 Task: Toggle the diff ignore metadata in the notebook.
Action: Mouse moved to (13, 502)
Screenshot: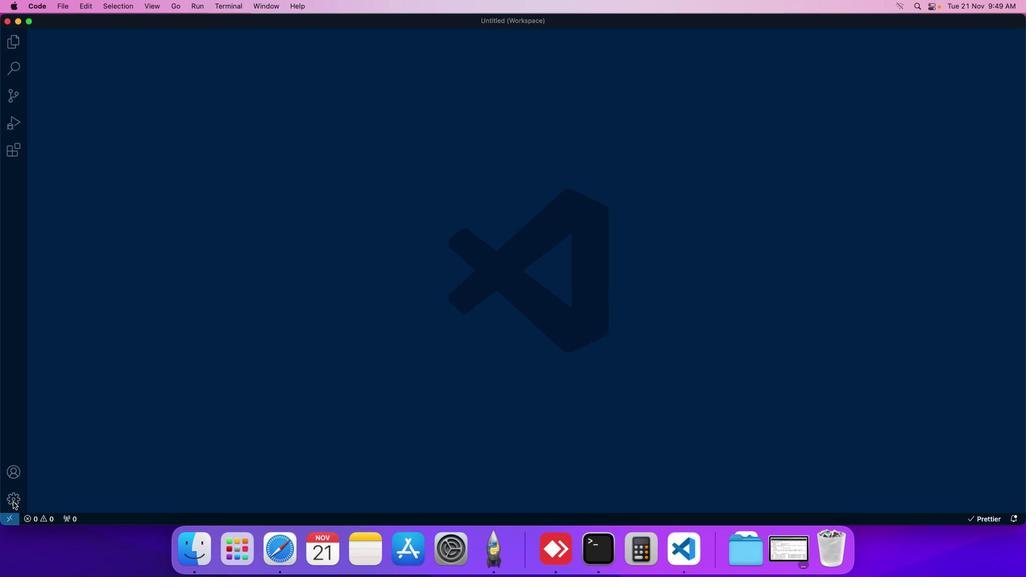 
Action: Mouse pressed left at (13, 502)
Screenshot: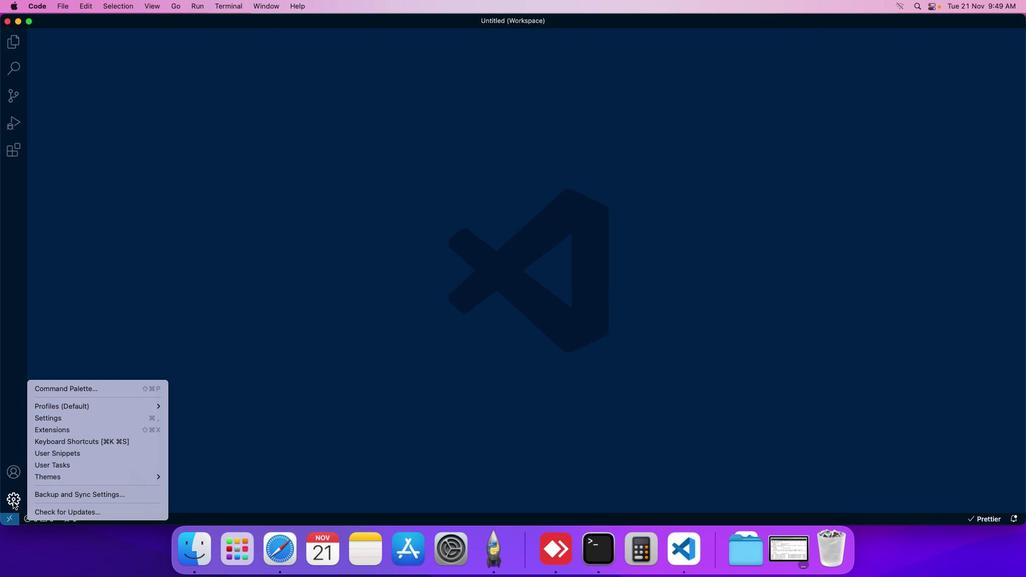 
Action: Mouse moved to (51, 420)
Screenshot: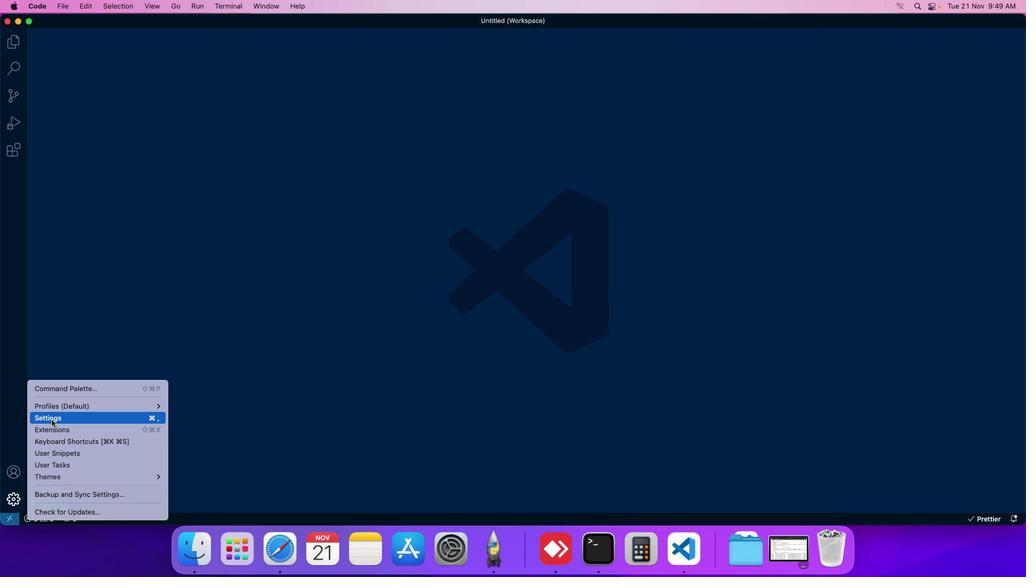 
Action: Mouse pressed left at (51, 420)
Screenshot: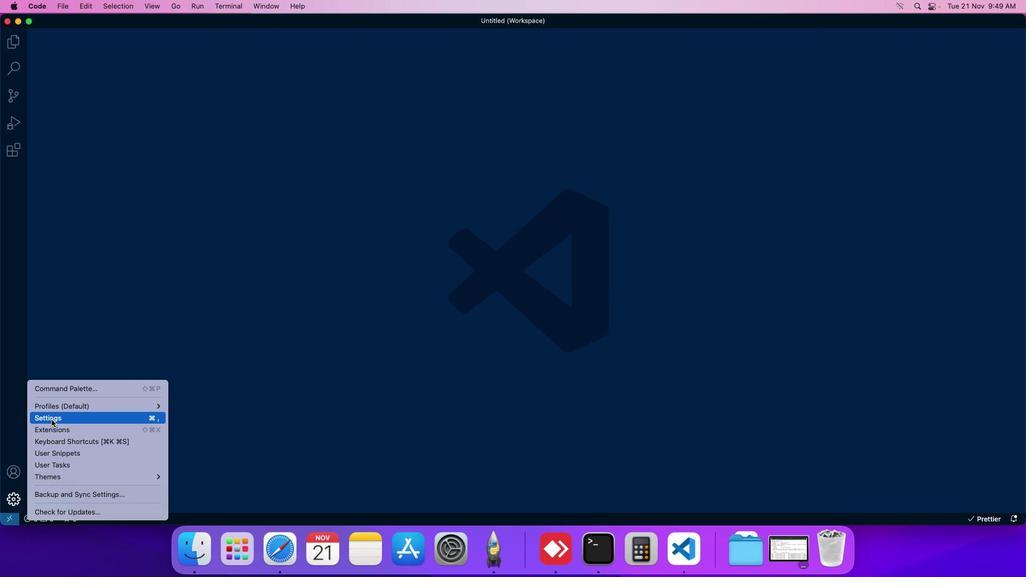 
Action: Mouse moved to (252, 89)
Screenshot: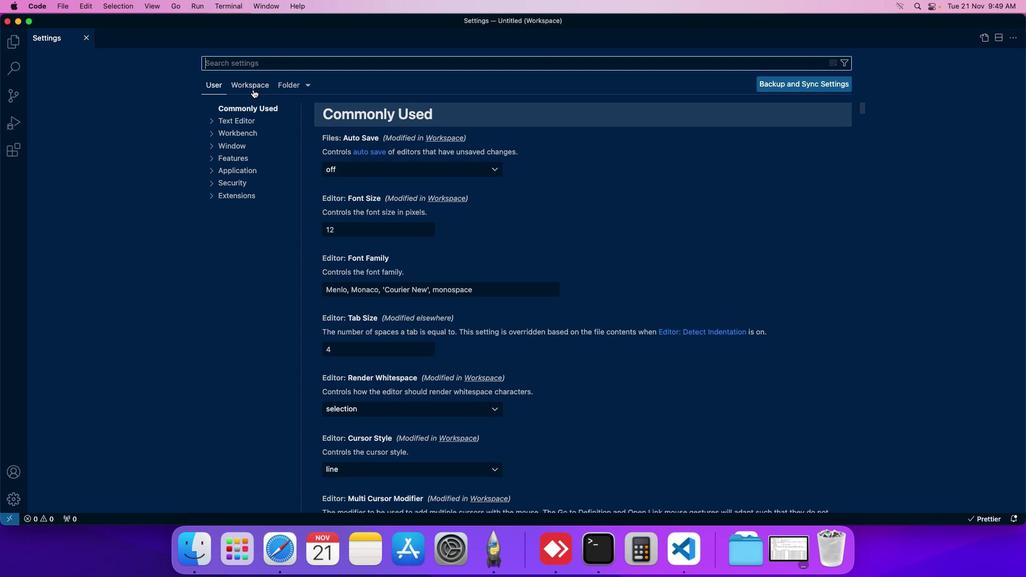
Action: Mouse pressed left at (252, 89)
Screenshot: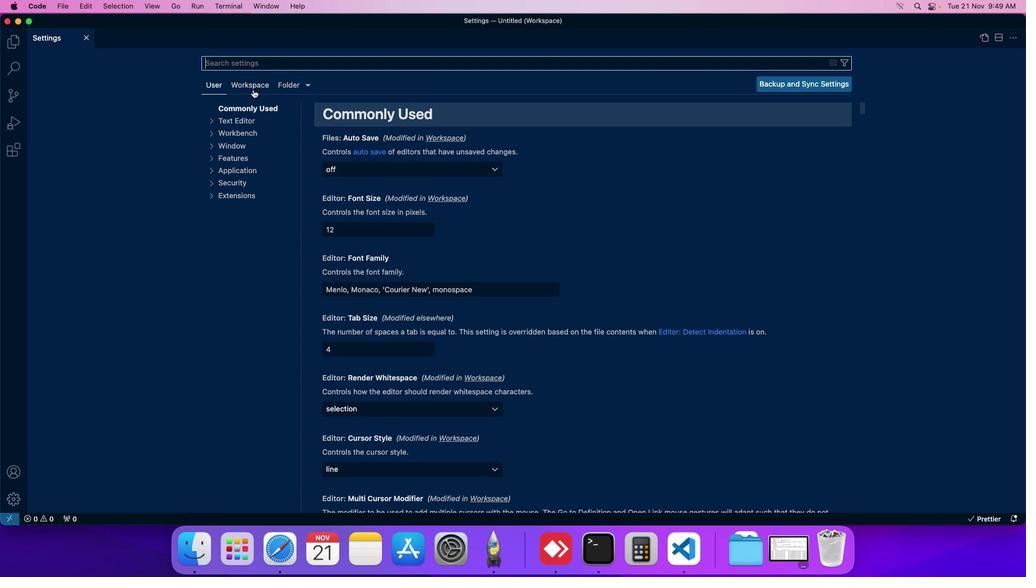 
Action: Mouse moved to (250, 157)
Screenshot: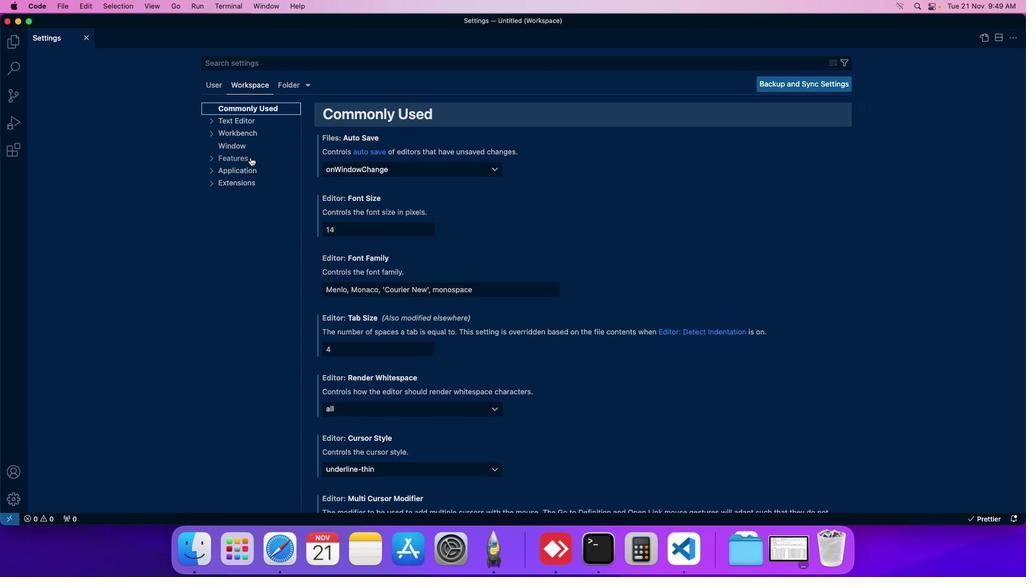 
Action: Mouse pressed left at (250, 157)
Screenshot: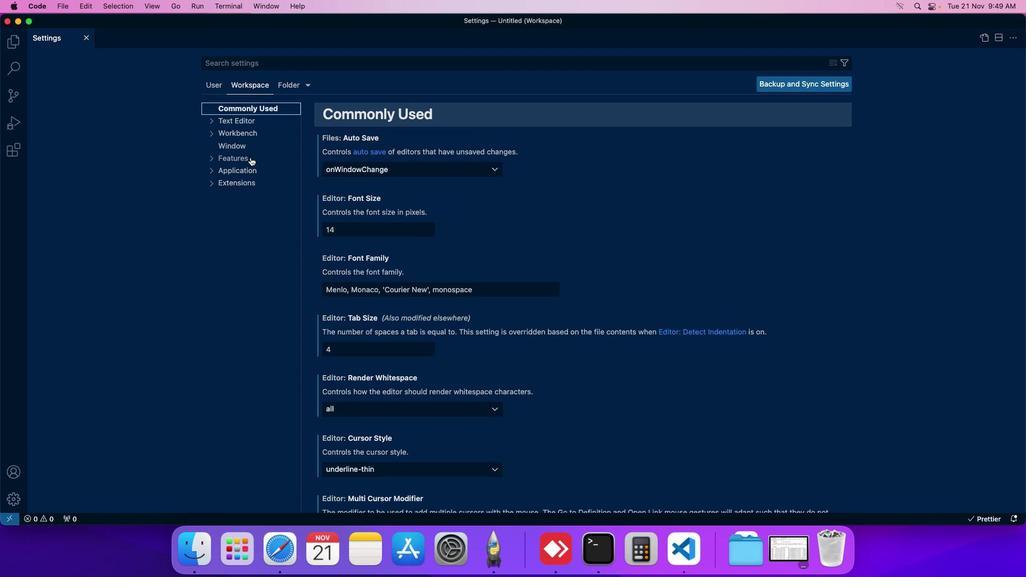 
Action: Mouse moved to (243, 344)
Screenshot: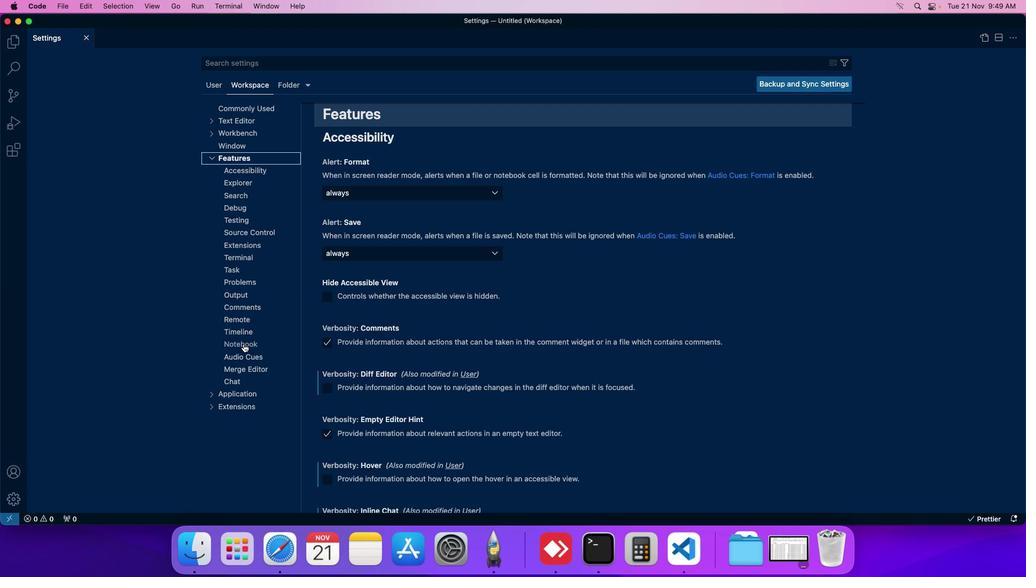 
Action: Mouse pressed left at (243, 344)
Screenshot: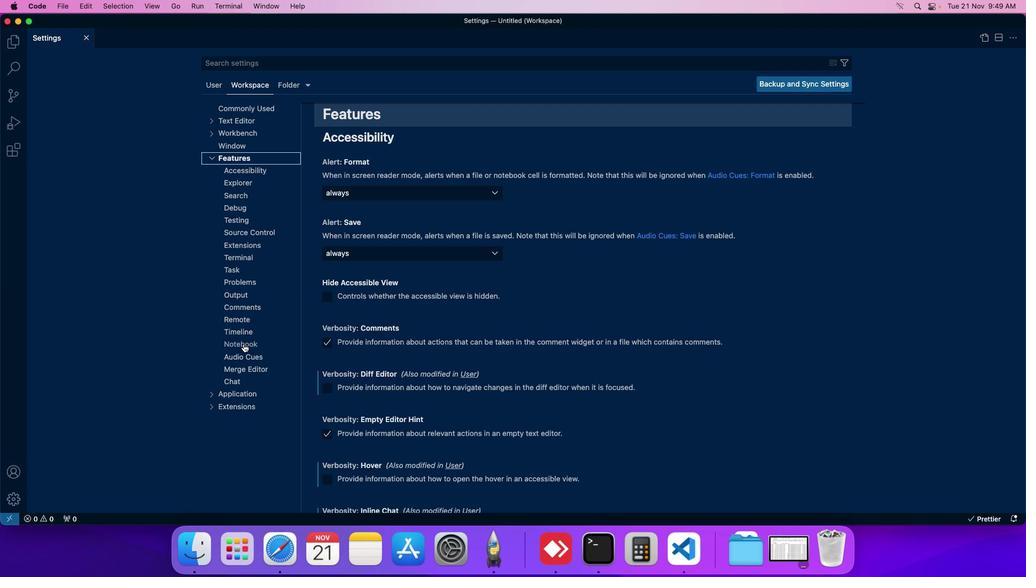
Action: Mouse moved to (363, 335)
Screenshot: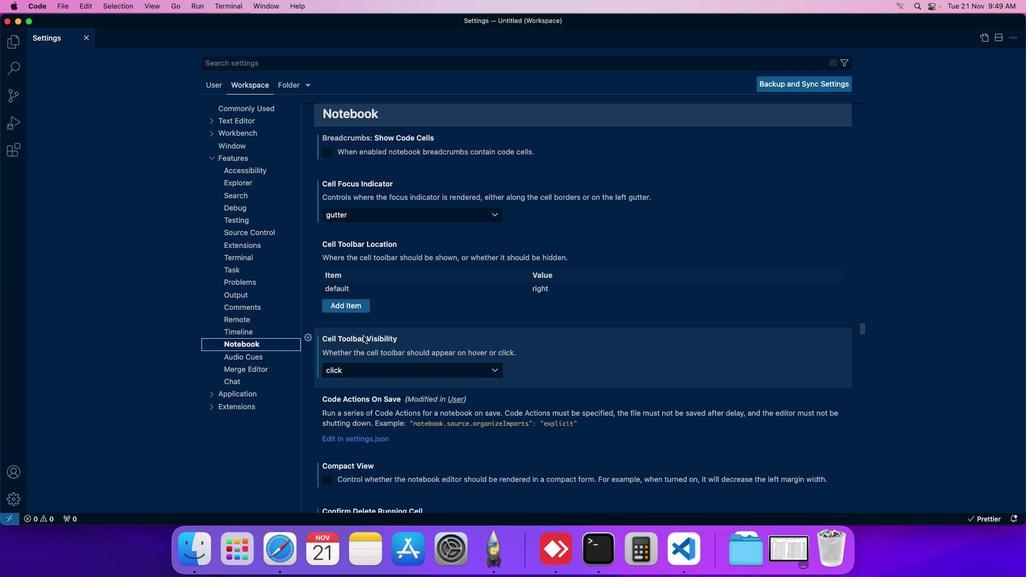
Action: Mouse scrolled (363, 335) with delta (0, 0)
Screenshot: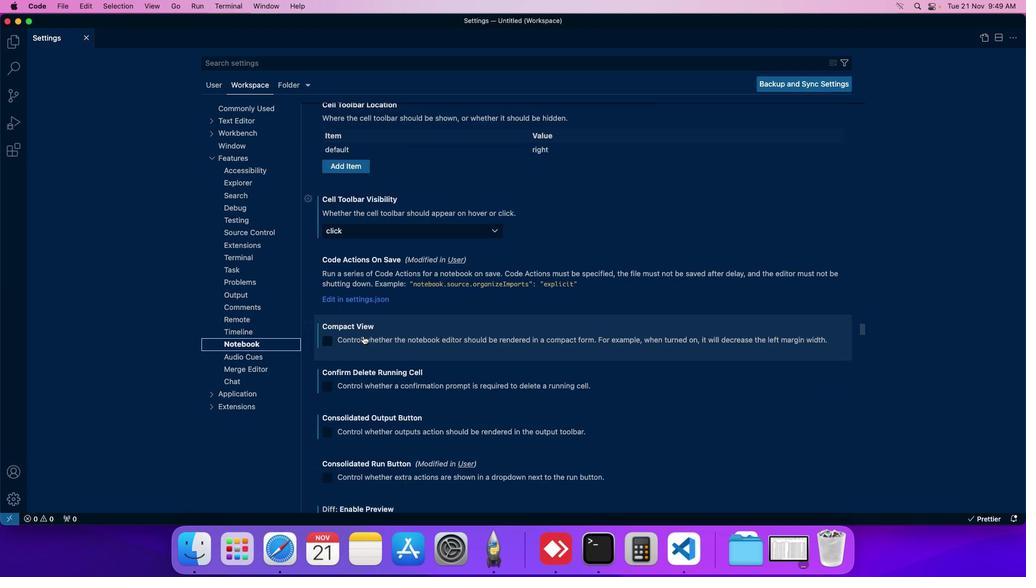 
Action: Mouse scrolled (363, 335) with delta (0, 0)
Screenshot: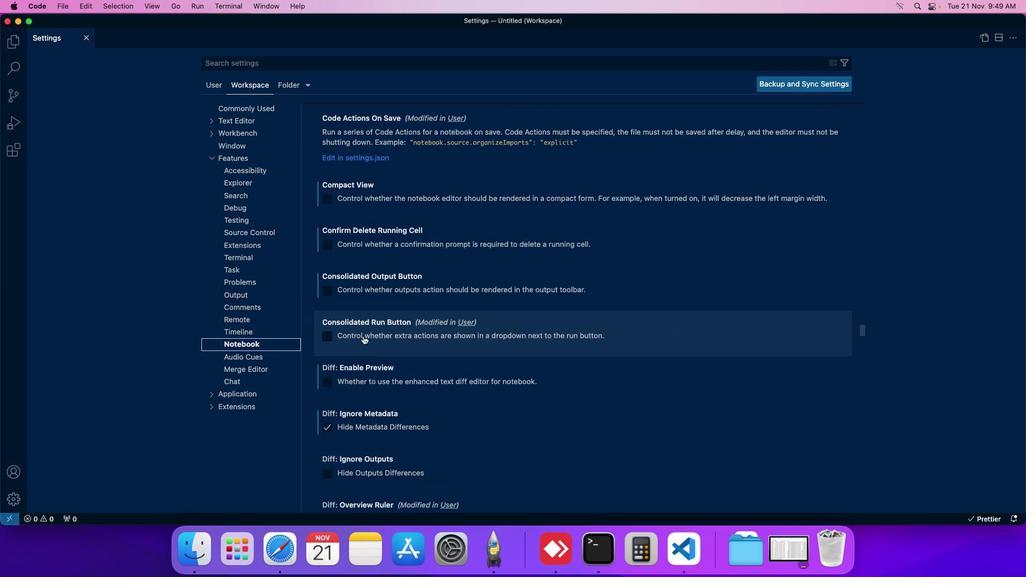 
Action: Mouse scrolled (363, 335) with delta (0, 0)
Screenshot: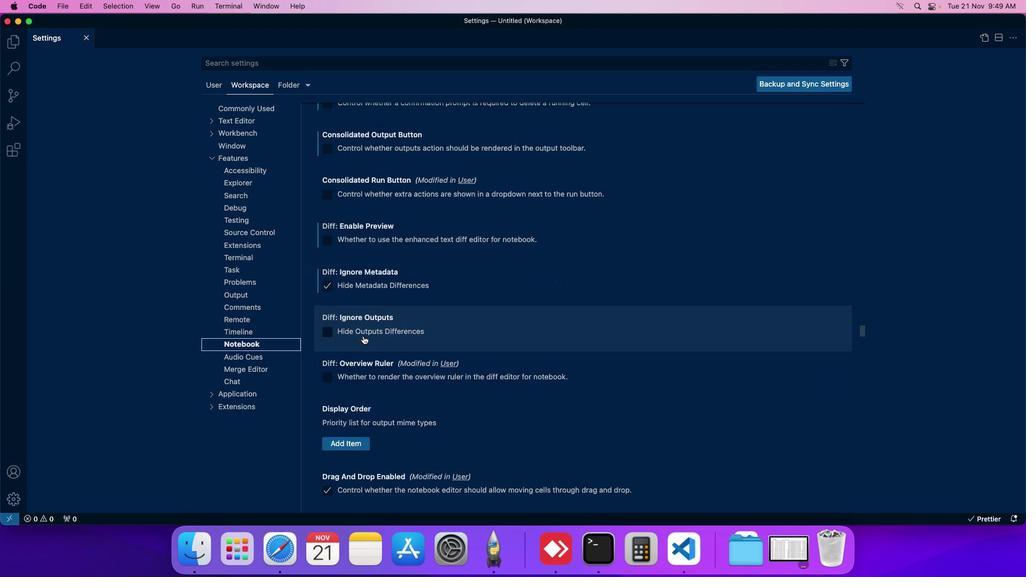 
Action: Mouse moved to (327, 288)
Screenshot: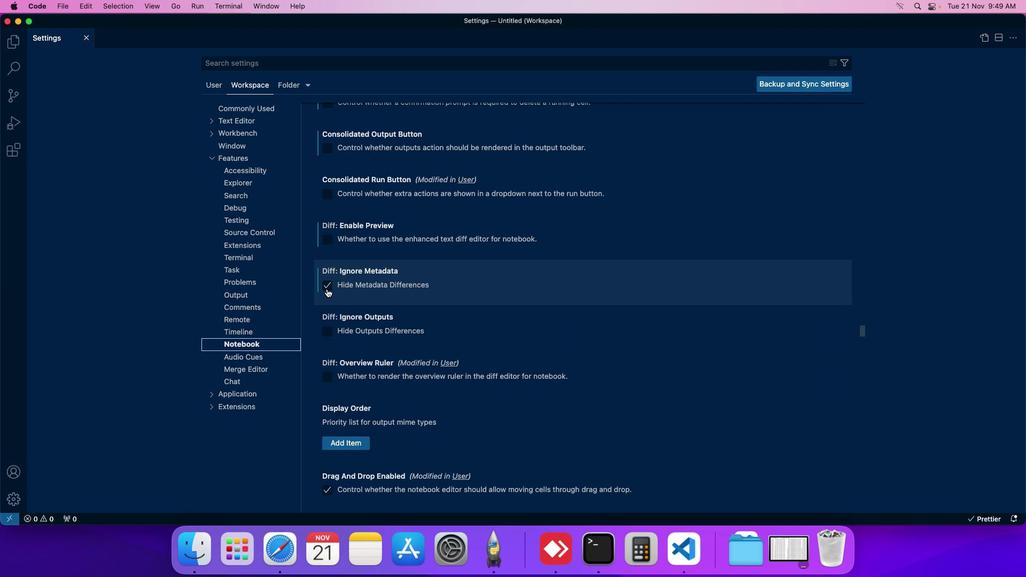 
Action: Mouse pressed left at (327, 288)
Screenshot: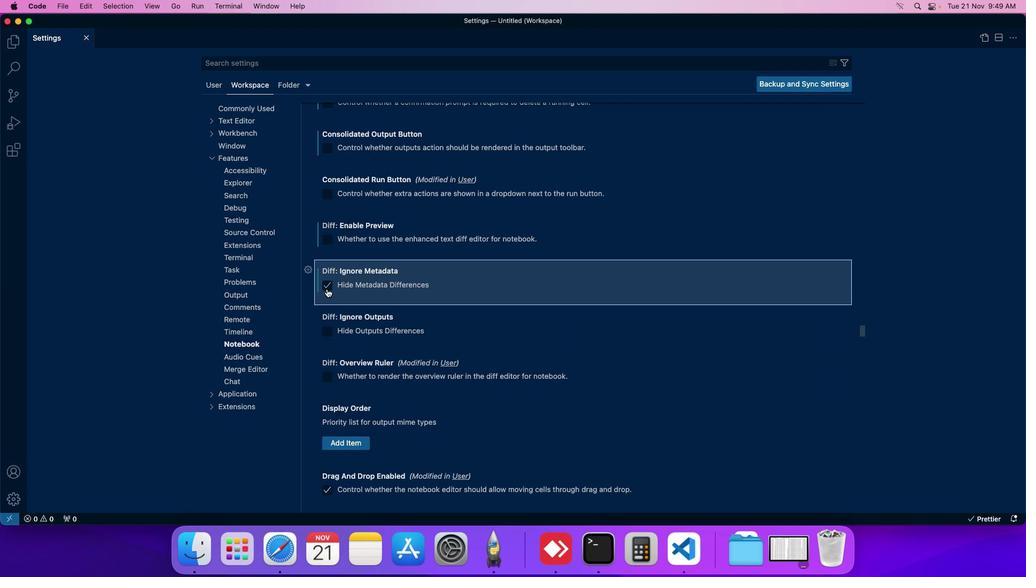 
Action: Mouse moved to (330, 289)
Screenshot: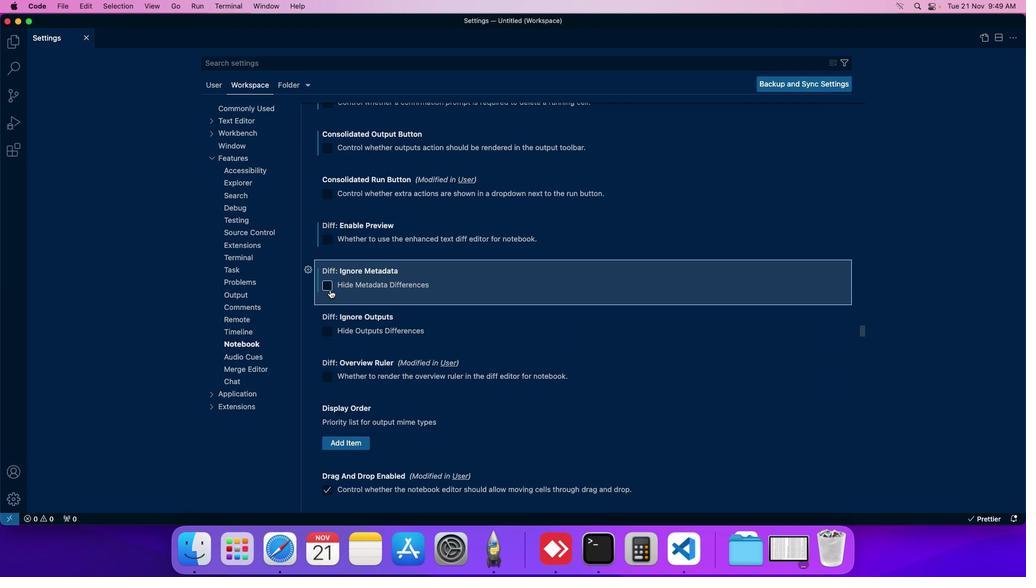 
